 Task: Revoke all JWT-based tokens
Action: Mouse moved to (175, 125)
Screenshot: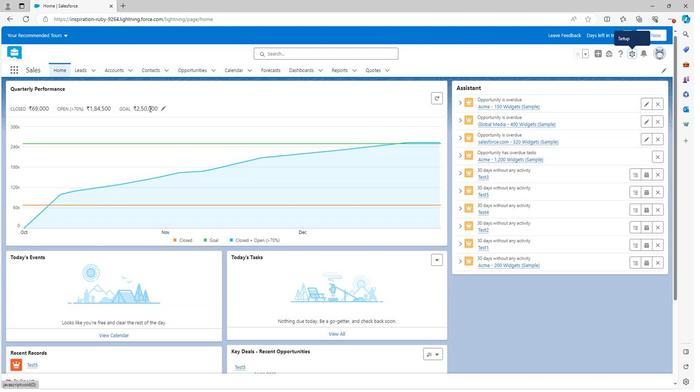
Action: Mouse scrolled (175, 125) with delta (0, 0)
Screenshot: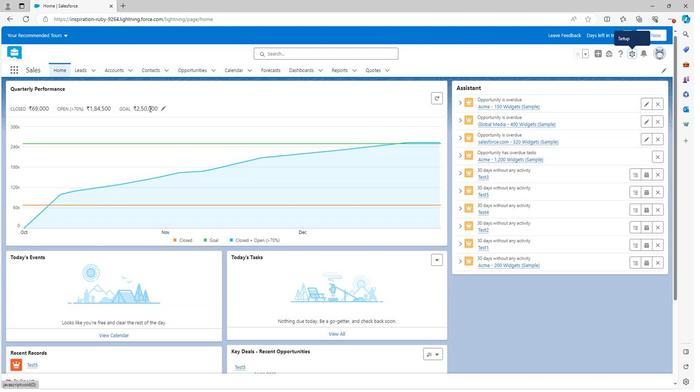 
Action: Mouse scrolled (175, 125) with delta (0, 0)
Screenshot: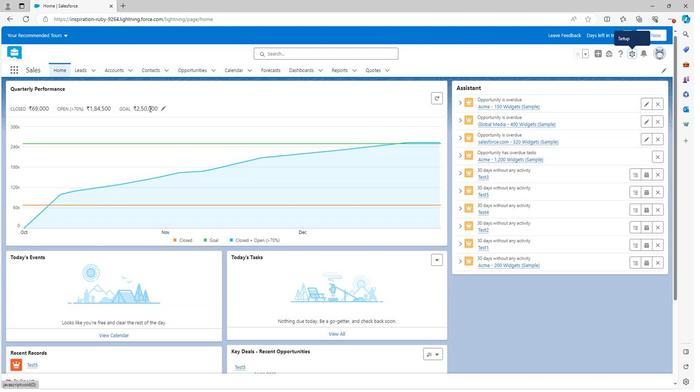 
Action: Mouse moved to (175, 125)
Screenshot: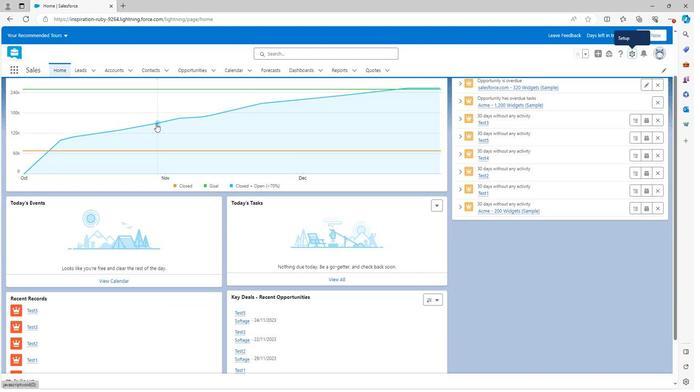 
Action: Mouse scrolled (175, 125) with delta (0, 0)
Screenshot: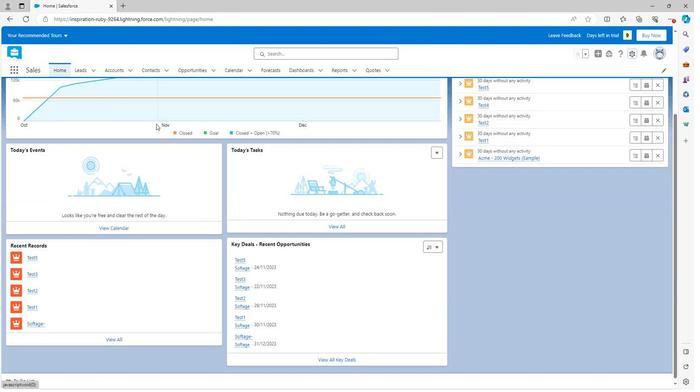 
Action: Mouse scrolled (175, 125) with delta (0, 0)
Screenshot: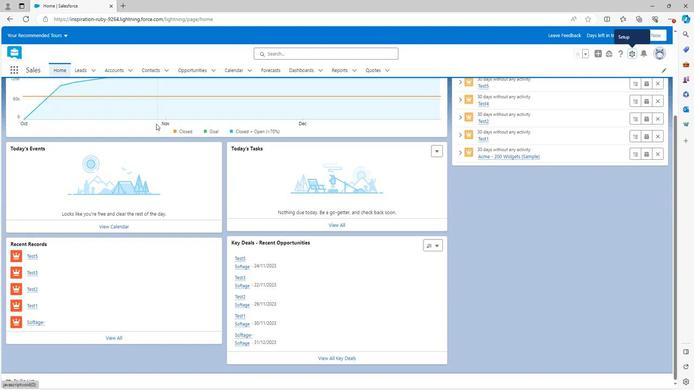 
Action: Mouse scrolled (175, 126) with delta (0, 0)
Screenshot: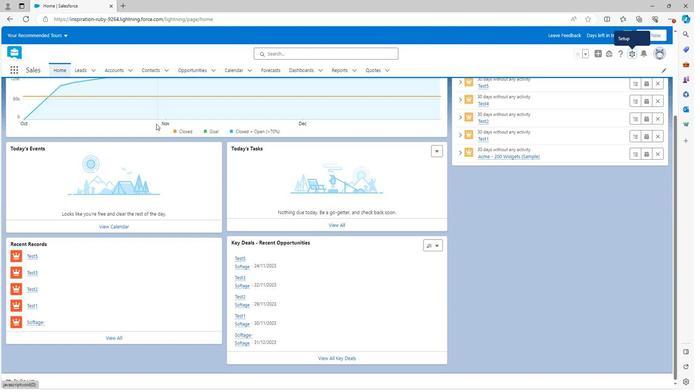 
Action: Mouse scrolled (175, 126) with delta (0, 0)
Screenshot: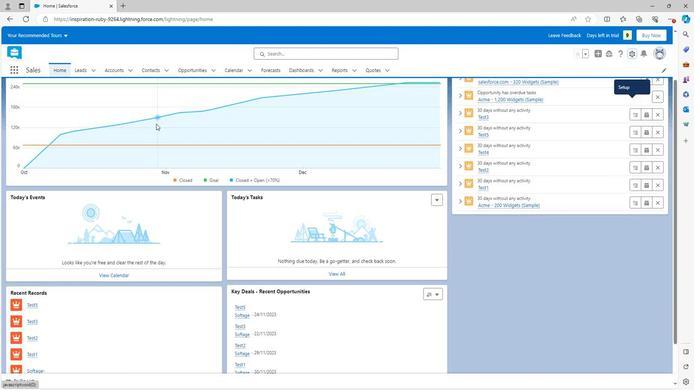 
Action: Mouse scrolled (175, 126) with delta (0, 0)
Screenshot: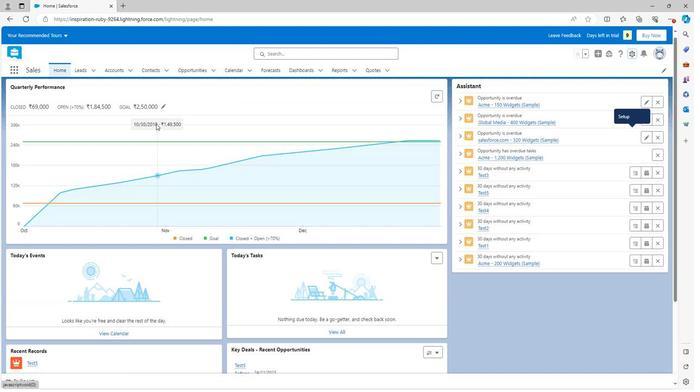 
Action: Mouse moved to (672, 56)
Screenshot: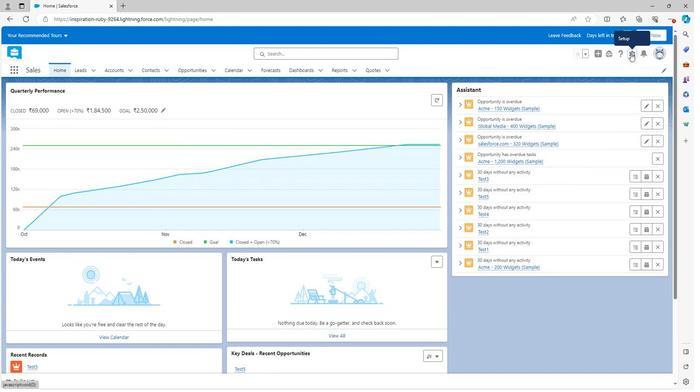 
Action: Mouse pressed left at (672, 56)
Screenshot: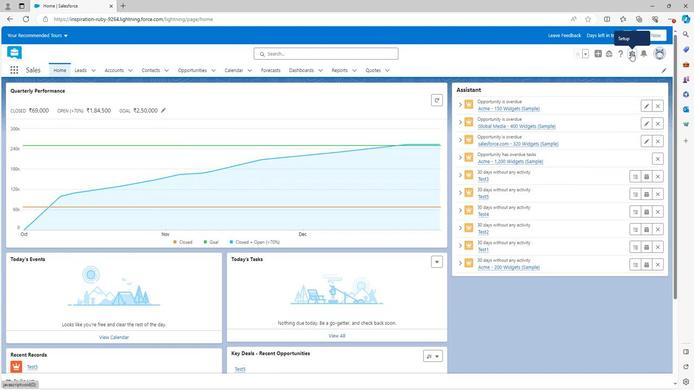 
Action: Mouse moved to (636, 77)
Screenshot: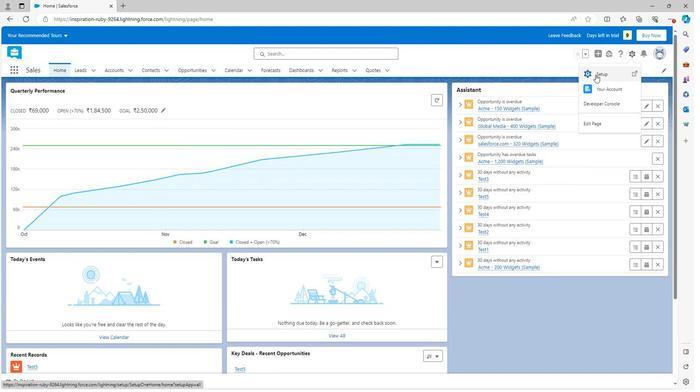 
Action: Mouse pressed left at (636, 77)
Screenshot: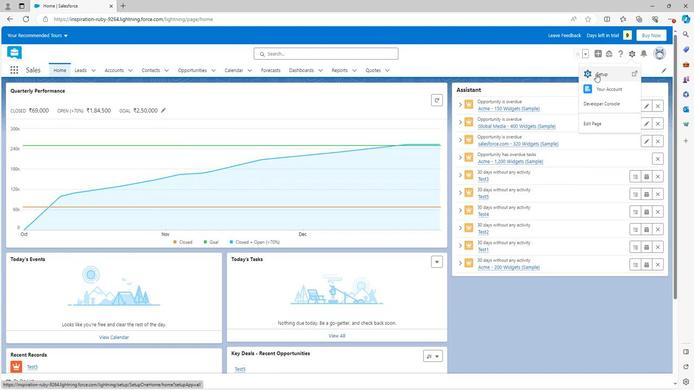 
Action: Mouse moved to (55, 274)
Screenshot: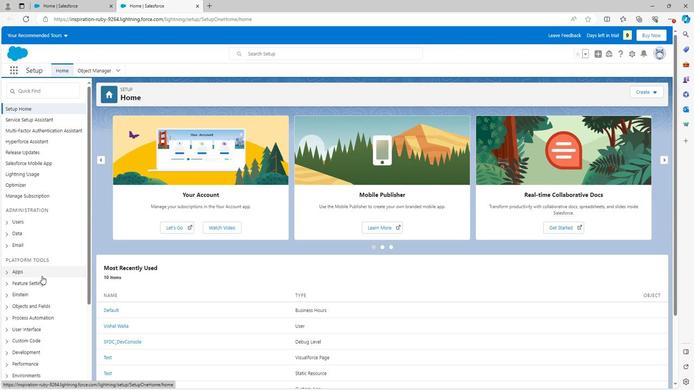 
Action: Mouse scrolled (55, 274) with delta (0, 0)
Screenshot: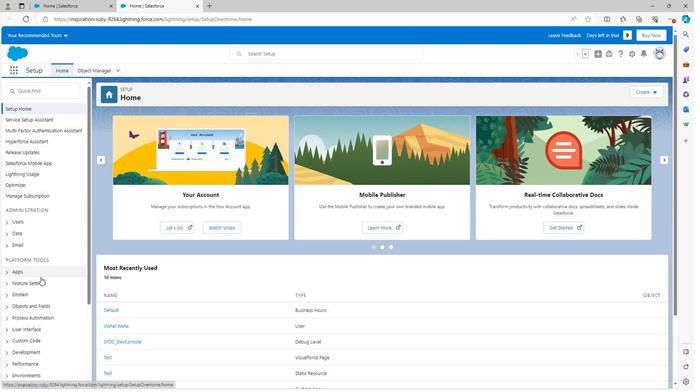 
Action: Mouse scrolled (55, 274) with delta (0, 0)
Screenshot: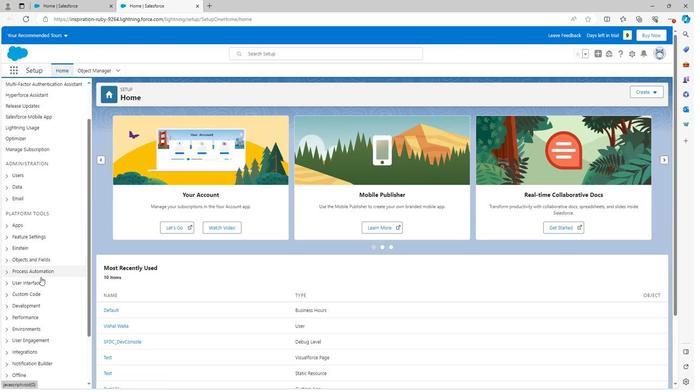 
Action: Mouse moved to (53, 273)
Screenshot: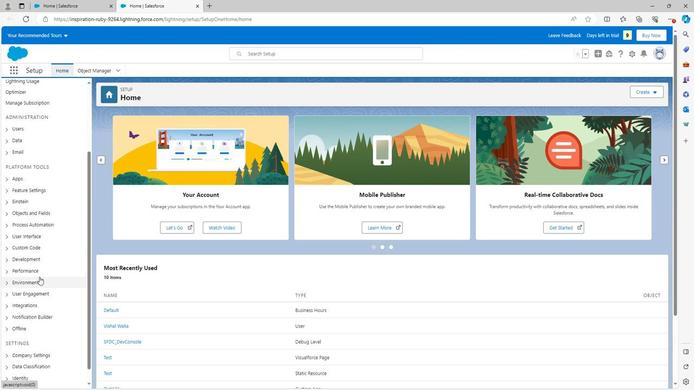 
Action: Mouse scrolled (53, 273) with delta (0, 0)
Screenshot: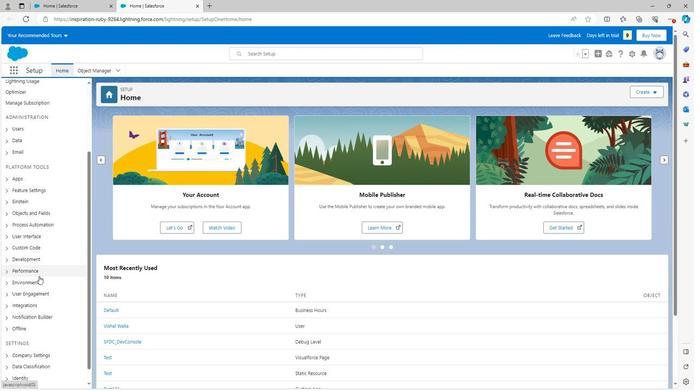
Action: Mouse scrolled (53, 273) with delta (0, 0)
Screenshot: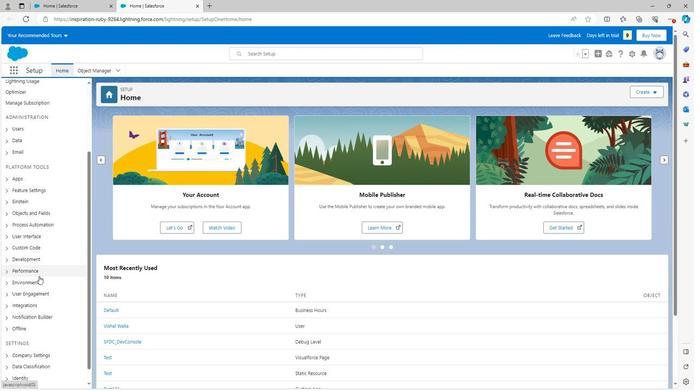 
Action: Mouse scrolled (53, 273) with delta (0, 0)
Screenshot: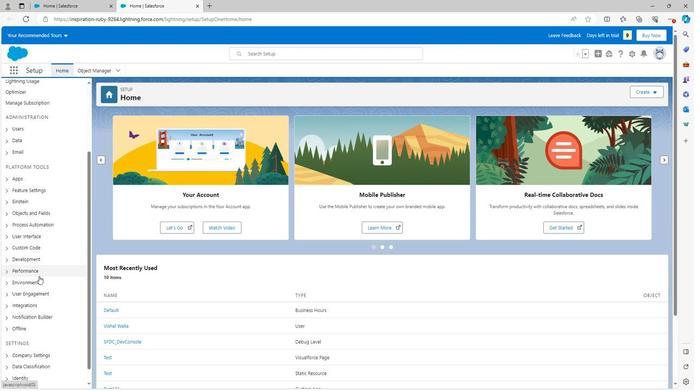 
Action: Mouse scrolled (53, 273) with delta (0, 0)
Screenshot: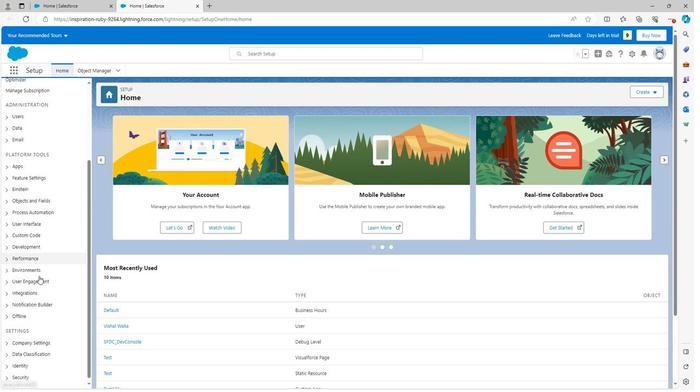 
Action: Mouse moved to (19, 359)
Screenshot: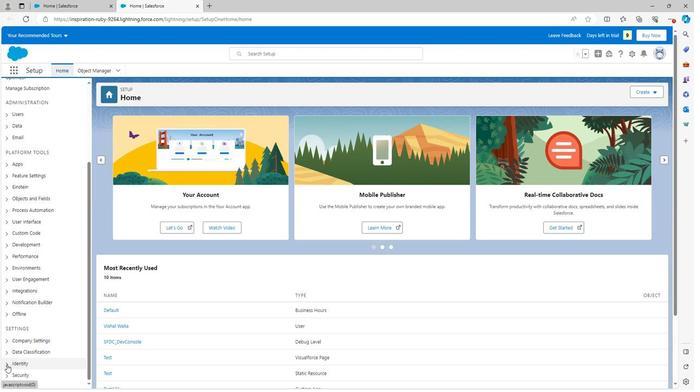 
Action: Mouse pressed left at (19, 359)
Screenshot: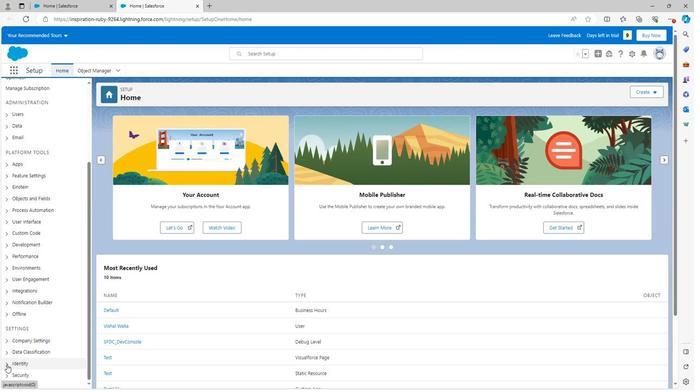
Action: Mouse scrolled (19, 359) with delta (0, 0)
Screenshot: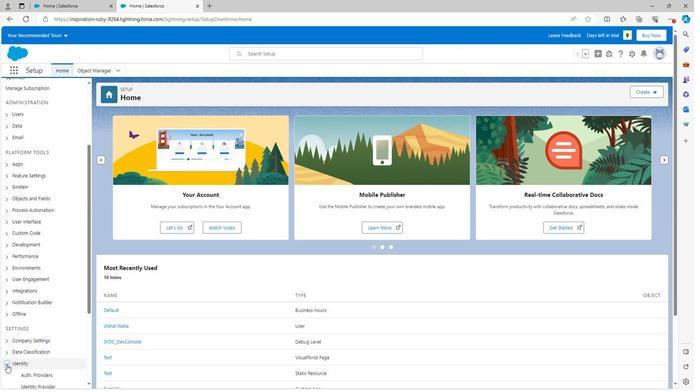 
Action: Mouse scrolled (19, 359) with delta (0, 0)
Screenshot: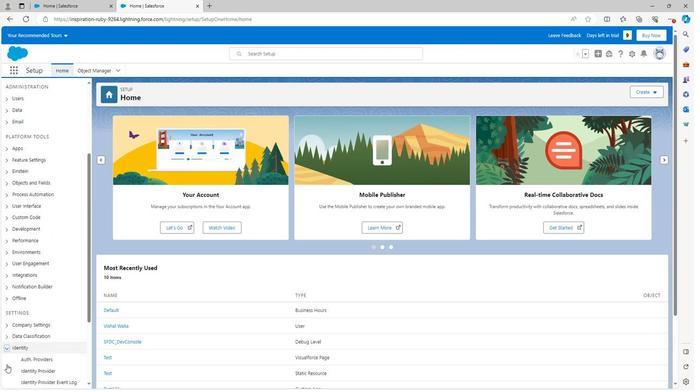 
Action: Mouse scrolled (19, 359) with delta (0, 0)
Screenshot: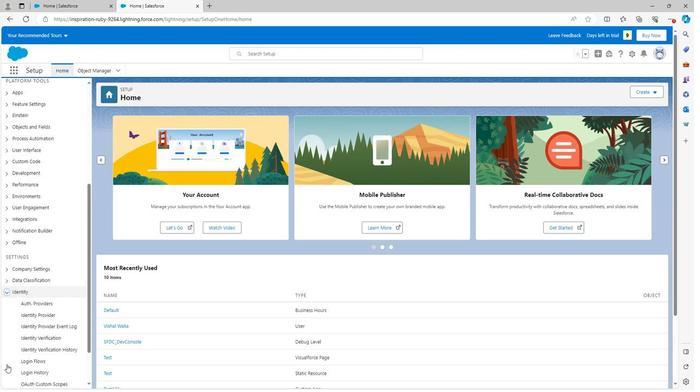 
Action: Mouse scrolled (19, 359) with delta (0, 0)
Screenshot: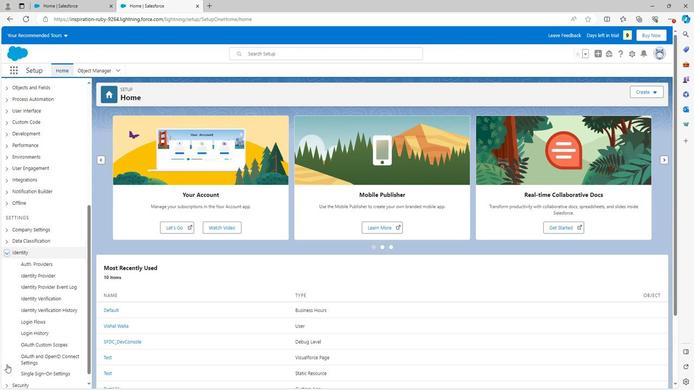 
Action: Mouse scrolled (19, 359) with delta (0, 0)
Screenshot: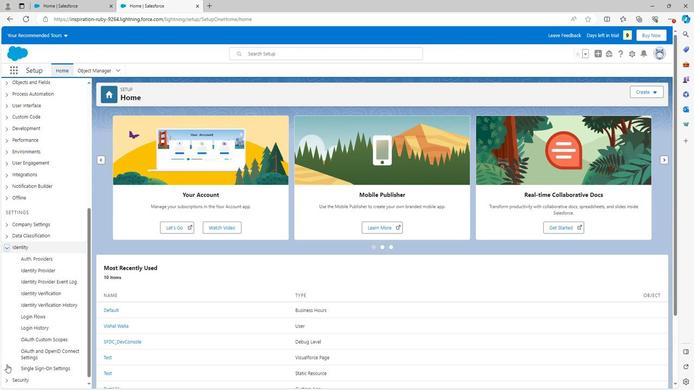 
Action: Mouse moved to (50, 344)
Screenshot: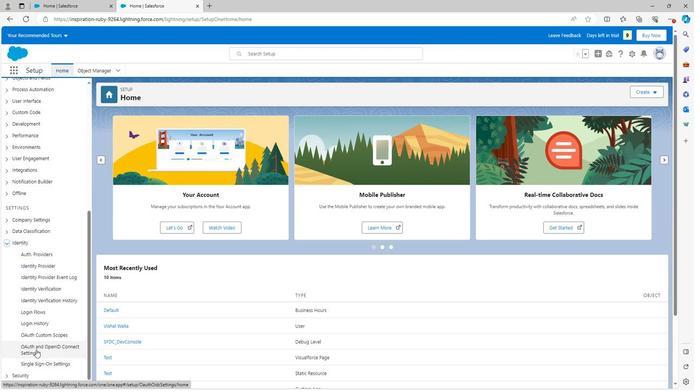 
Action: Mouse pressed left at (50, 344)
Screenshot: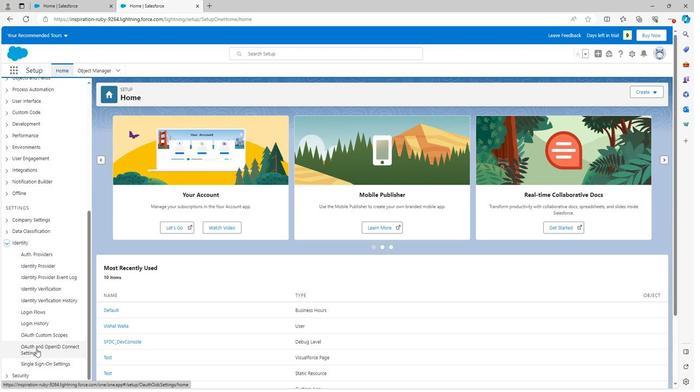 
Action: Mouse moved to (163, 326)
Screenshot: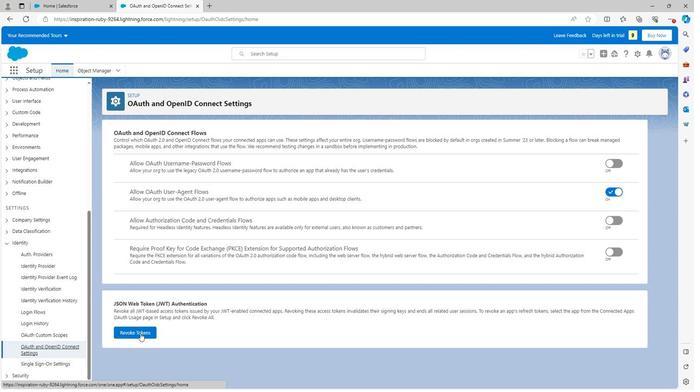 
Action: Mouse pressed left at (163, 326)
Screenshot: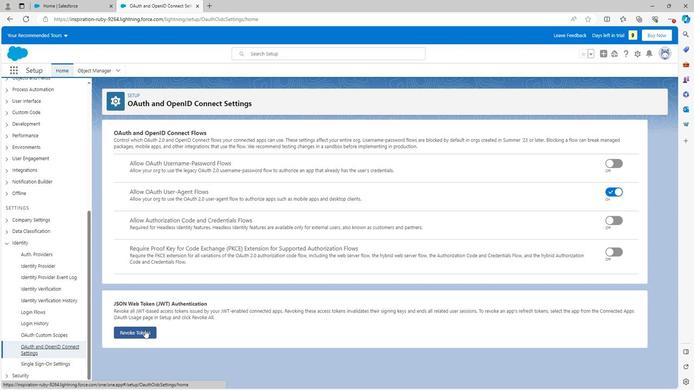 
Action: Mouse moved to (467, 220)
Screenshot: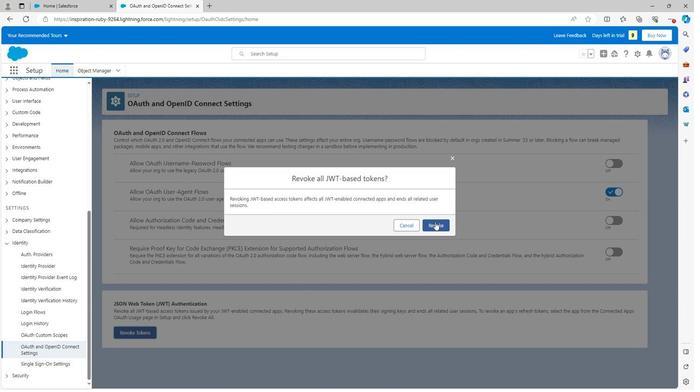 
Action: Mouse pressed left at (467, 220)
Screenshot: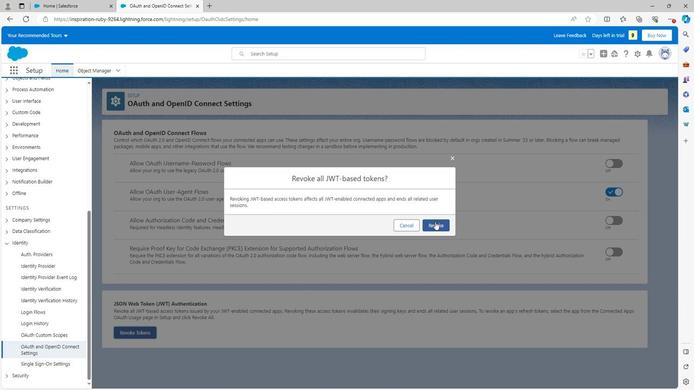 
Action: Mouse moved to (362, 228)
Screenshot: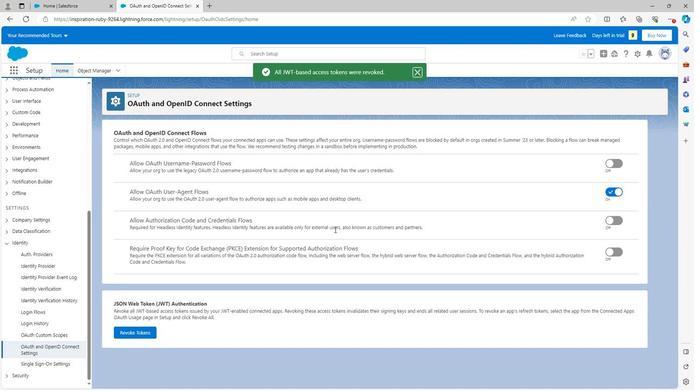 
Action: Mouse scrolled (362, 229) with delta (0, 0)
Screenshot: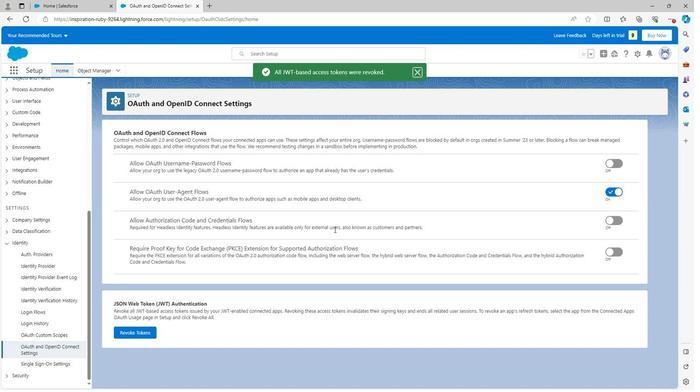 
Action: Mouse scrolled (362, 229) with delta (0, 0)
Screenshot: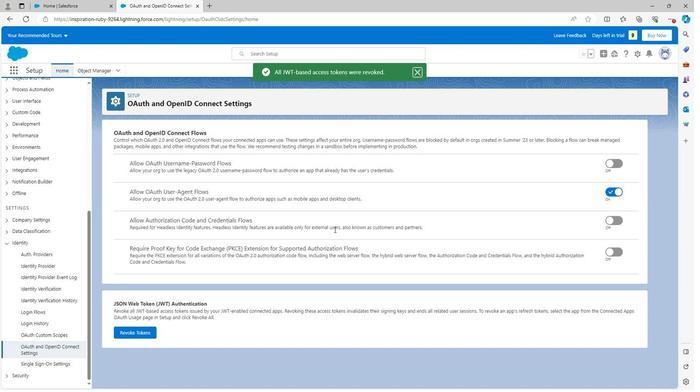 
Action: Mouse scrolled (362, 229) with delta (0, 0)
Screenshot: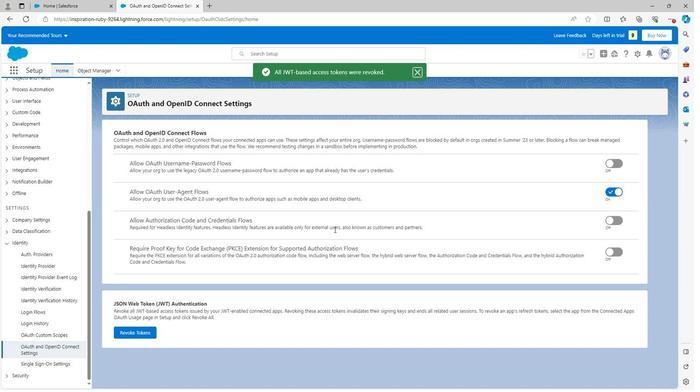 
Action: Mouse scrolled (362, 229) with delta (0, 0)
Screenshot: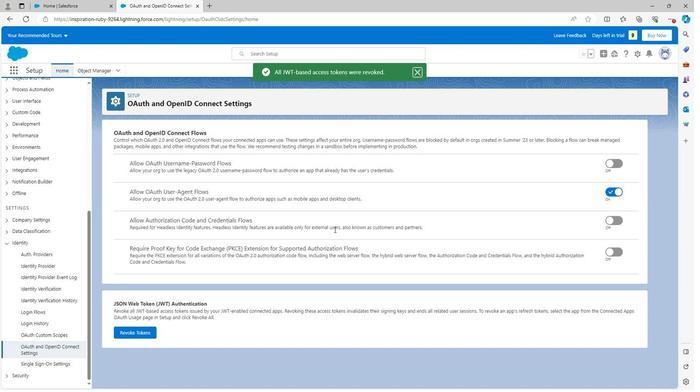 
Action: Mouse scrolled (362, 229) with delta (0, 0)
Screenshot: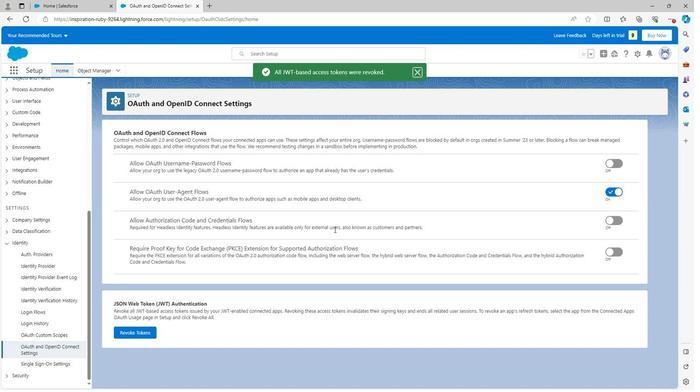 
Action: Mouse moved to (70, 258)
Screenshot: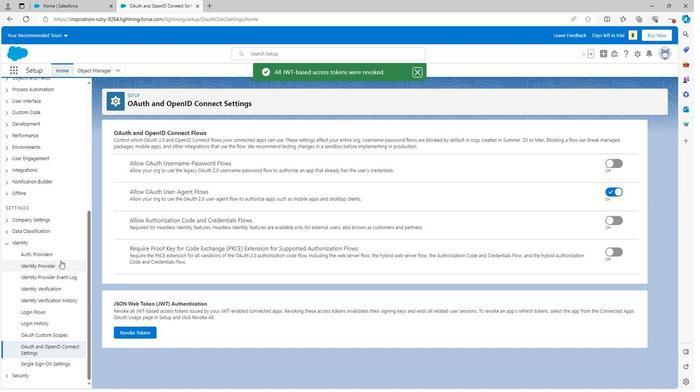 
Action: Mouse scrolled (70, 258) with delta (0, 0)
Screenshot: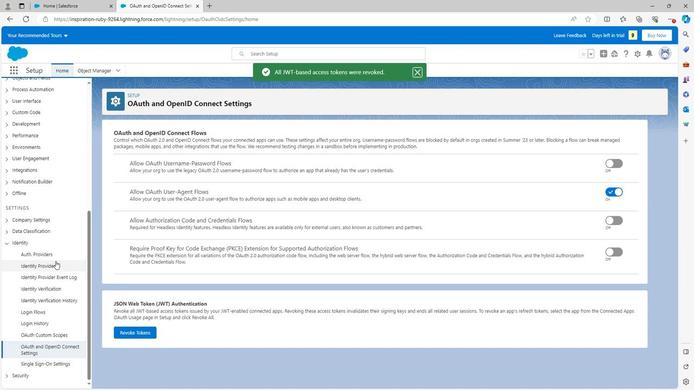 
Action: Mouse scrolled (70, 258) with delta (0, 0)
Screenshot: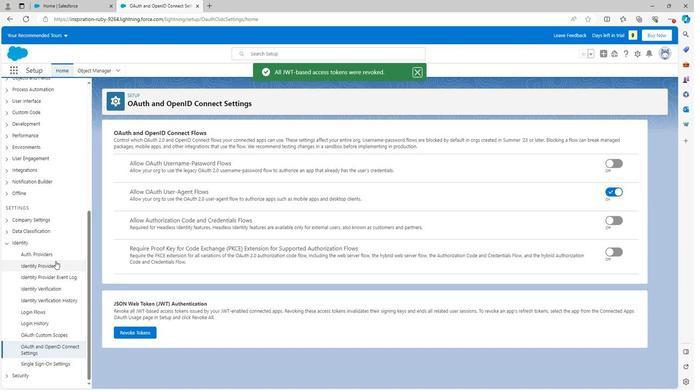 
Action: Mouse scrolled (70, 258) with delta (0, 0)
Screenshot: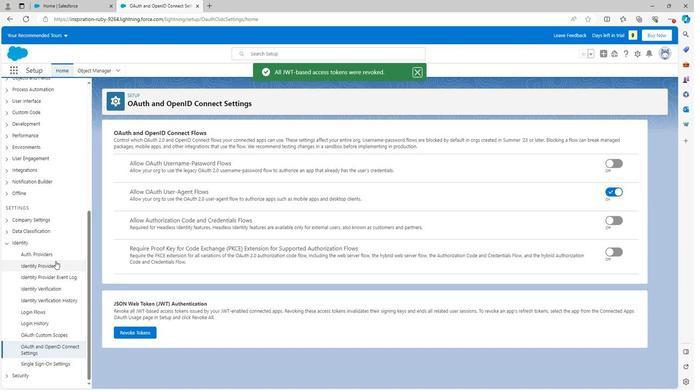 
Action: Mouse scrolled (70, 258) with delta (0, 0)
Screenshot: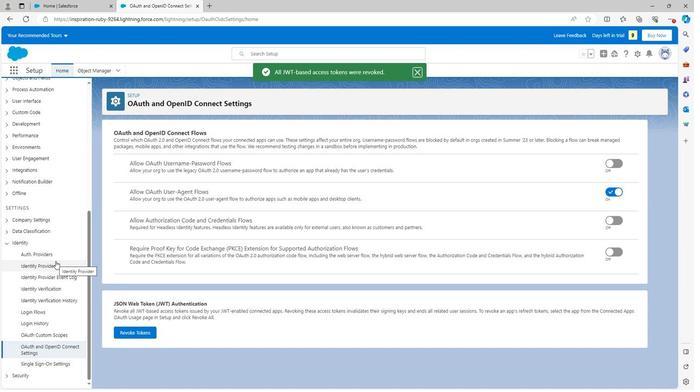 
Action: Mouse moved to (16, 242)
Screenshot: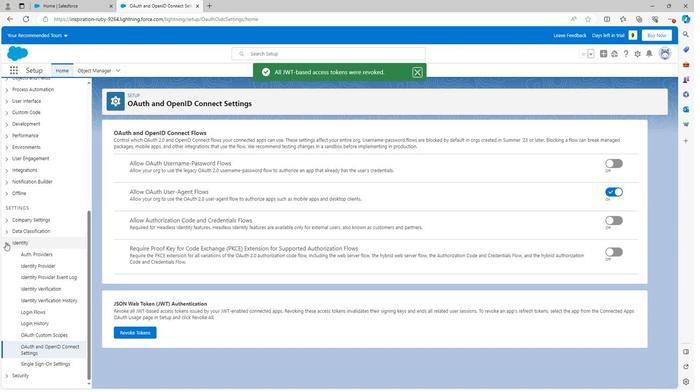 
Action: Mouse pressed left at (16, 242)
Screenshot: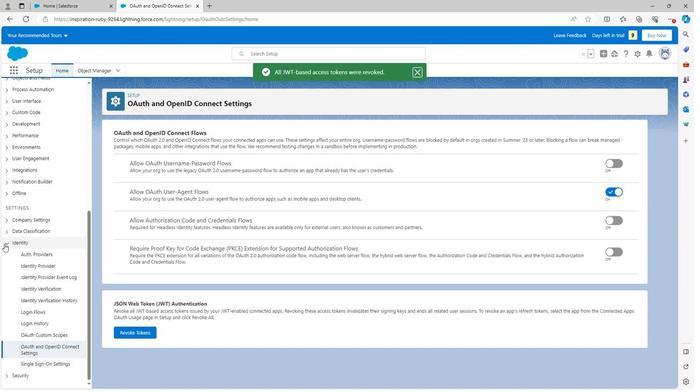 
Action: Mouse scrolled (16, 242) with delta (0, 0)
Screenshot: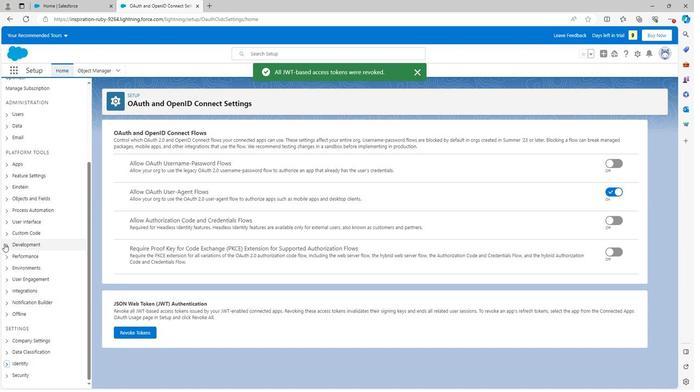 
Action: Mouse scrolled (16, 242) with delta (0, 0)
Screenshot: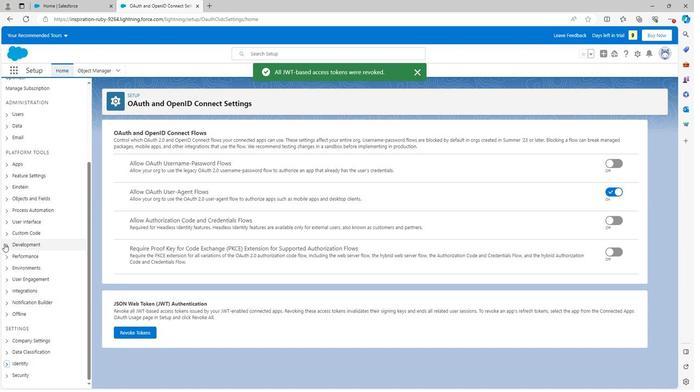 
Action: Mouse scrolled (16, 242) with delta (0, 0)
Screenshot: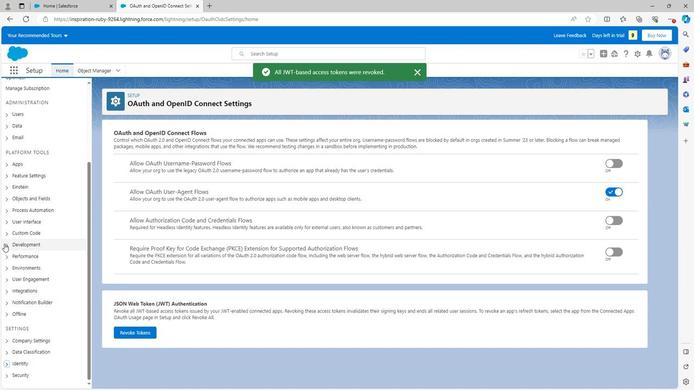 
Action: Mouse scrolled (16, 242) with delta (0, 0)
Screenshot: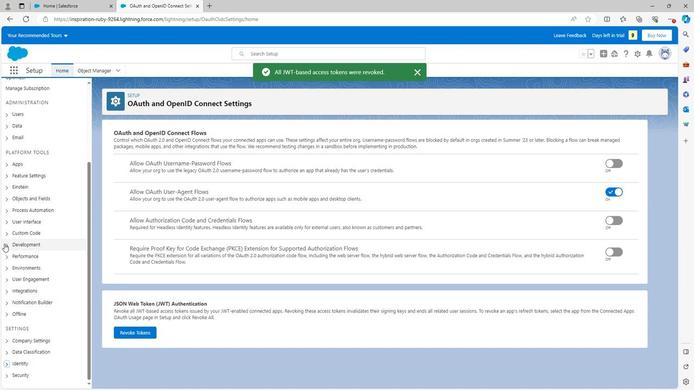 
Action: Mouse scrolled (16, 242) with delta (0, 0)
Screenshot: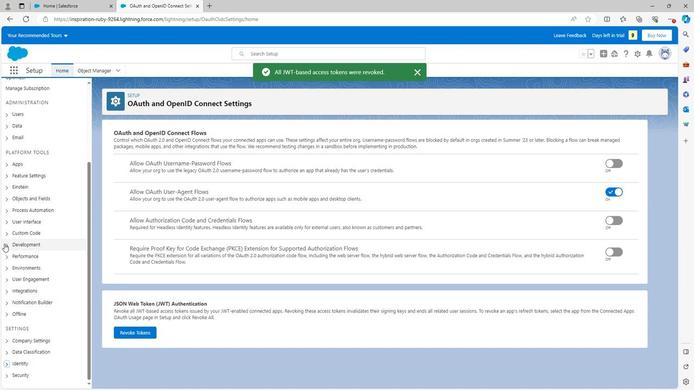 
Action: Mouse moved to (218, 255)
Screenshot: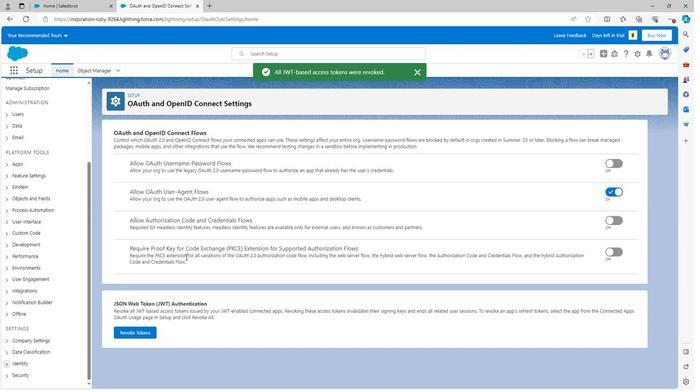 
Action: Mouse scrolled (218, 255) with delta (0, 0)
Screenshot: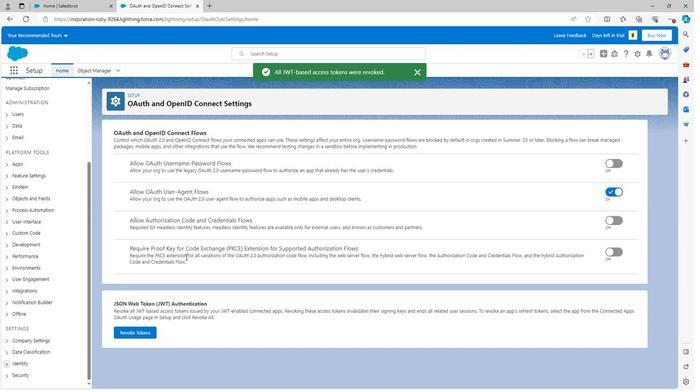 
Action: Mouse moved to (75, 247)
Screenshot: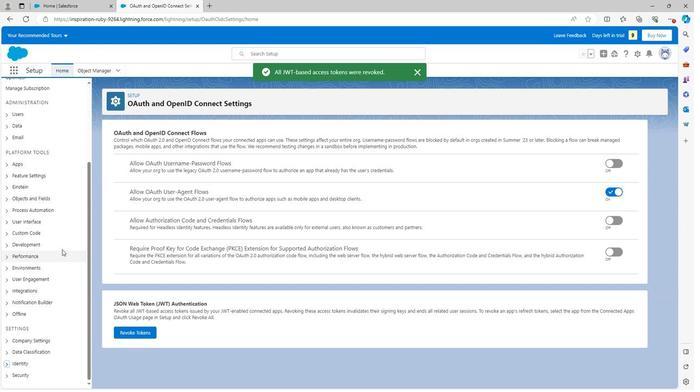 
Action: Mouse scrolled (75, 248) with delta (0, 0)
Screenshot: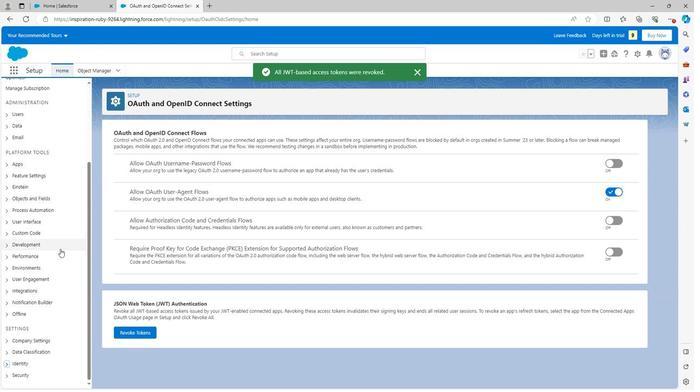 
Action: Mouse scrolled (75, 248) with delta (0, 0)
Screenshot: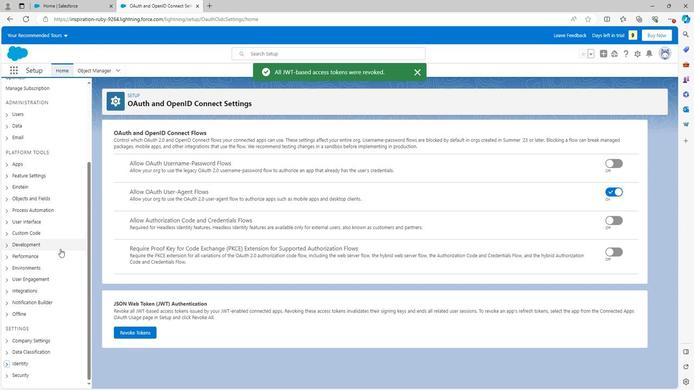
Action: Mouse scrolled (75, 248) with delta (0, 0)
Screenshot: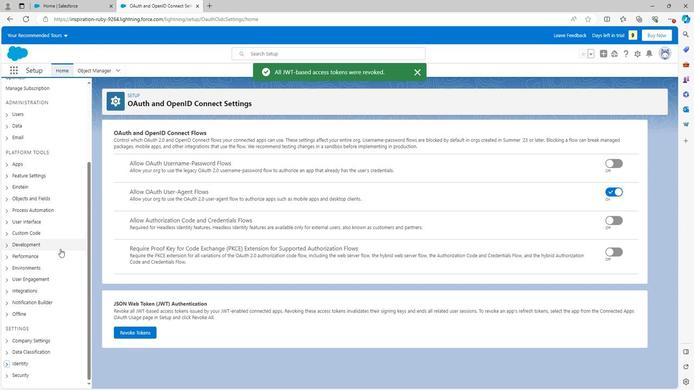 
Action: Mouse scrolled (75, 248) with delta (0, 0)
Screenshot: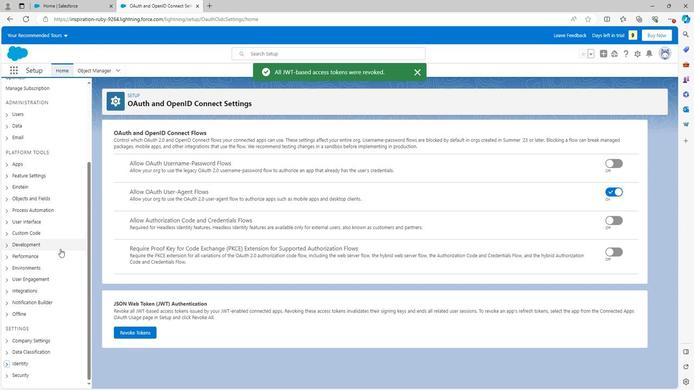 
Action: Mouse scrolled (75, 248) with delta (0, 0)
Screenshot: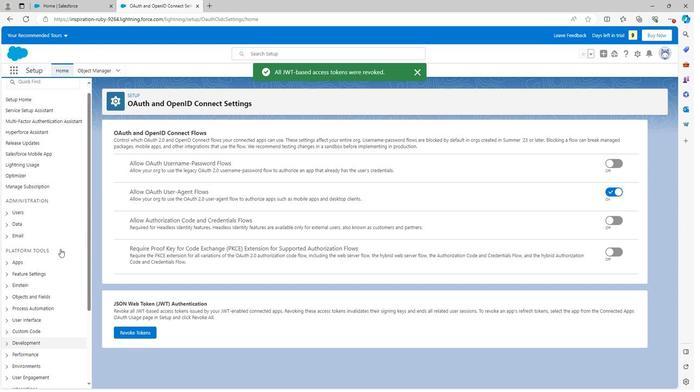 
Action: Mouse scrolled (75, 248) with delta (0, 0)
Screenshot: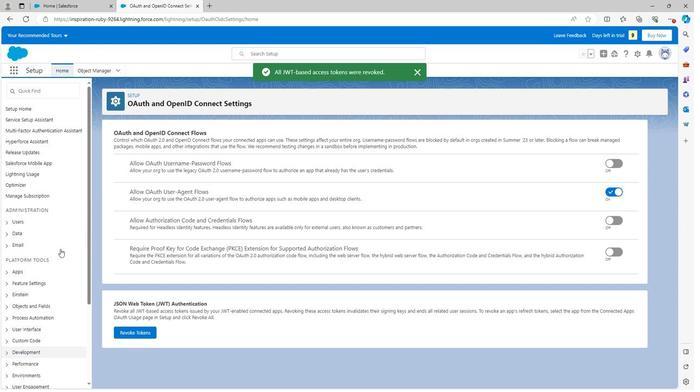 
Action: Mouse scrolled (75, 246) with delta (0, 0)
Screenshot: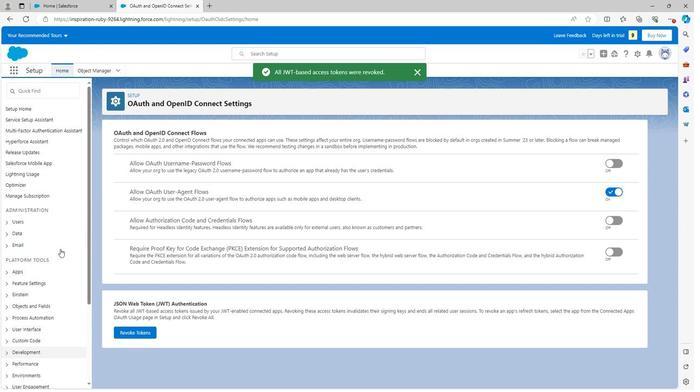 
Action: Mouse scrolled (75, 246) with delta (0, 0)
Screenshot: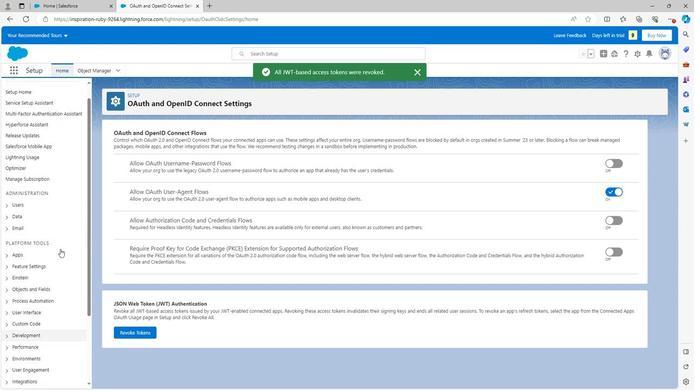 
Action: Mouse scrolled (75, 246) with delta (0, 0)
Screenshot: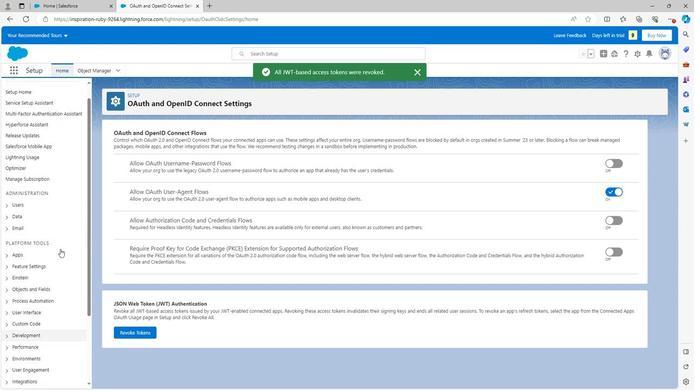 
Action: Mouse scrolled (75, 246) with delta (0, 0)
Screenshot: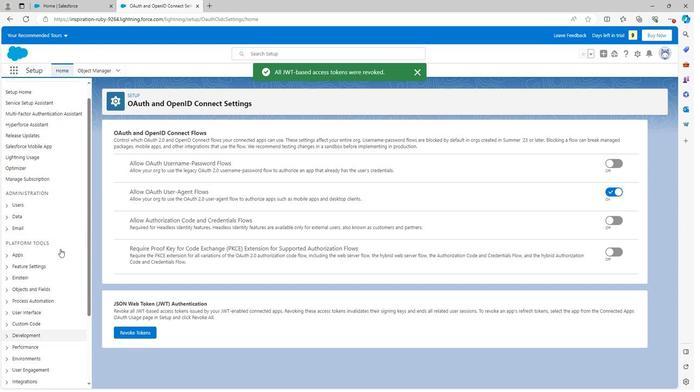
Action: Mouse scrolled (75, 246) with delta (0, 0)
Screenshot: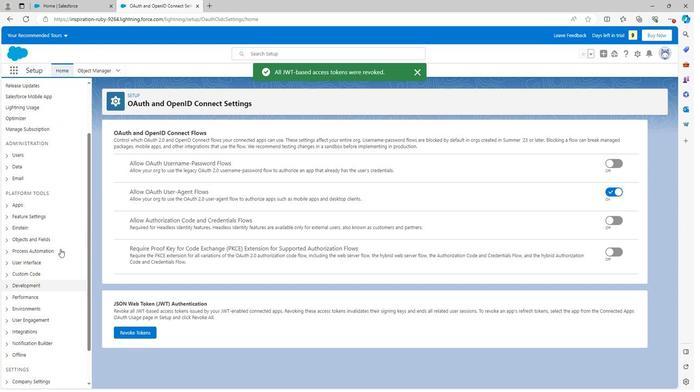 
Action: Mouse scrolled (75, 246) with delta (0, 0)
Screenshot: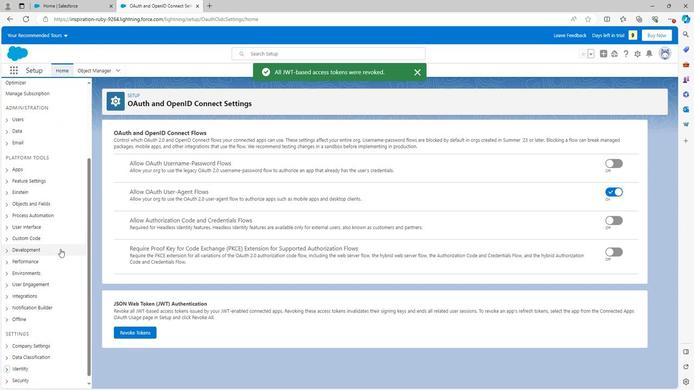 
Action: Mouse scrolled (75, 246) with delta (0, 0)
Screenshot: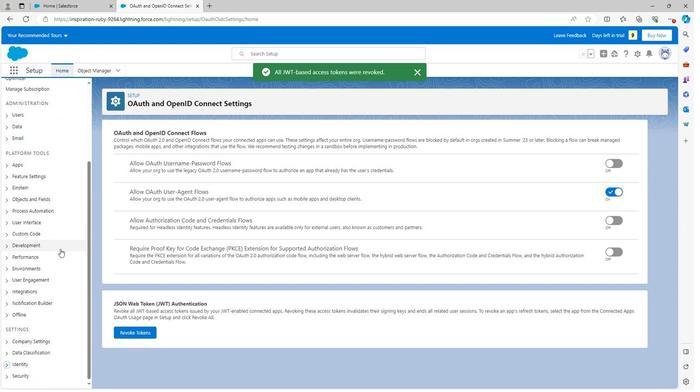
Action: Mouse scrolled (75, 246) with delta (0, 0)
Screenshot: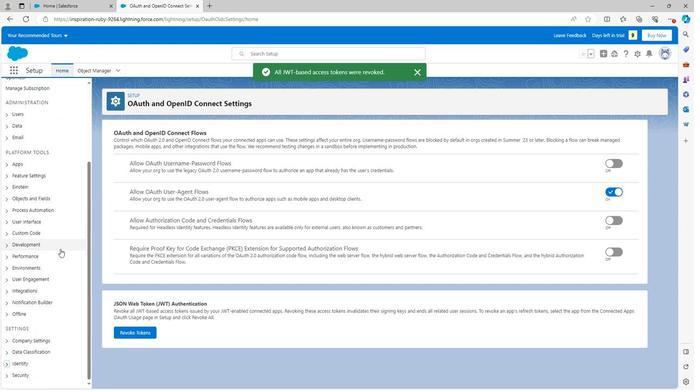 
Action: Mouse moved to (514, 204)
Screenshot: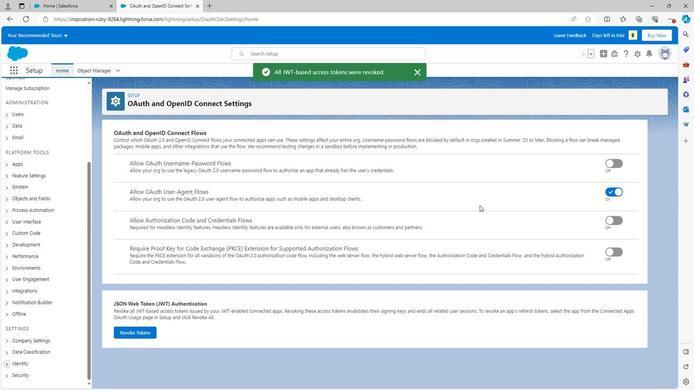 
Action: Mouse scrolled (514, 205) with delta (0, 0)
Screenshot: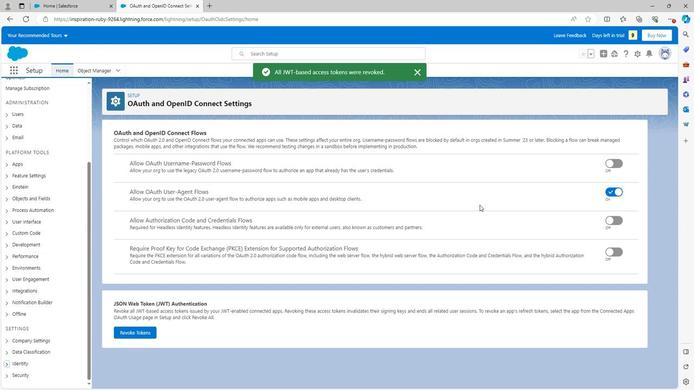 
Action: Mouse scrolled (514, 205) with delta (0, 0)
Screenshot: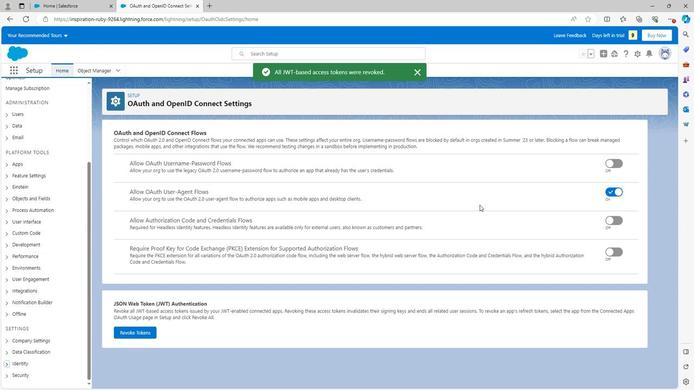 
Action: Mouse scrolled (514, 205) with delta (0, 0)
Screenshot: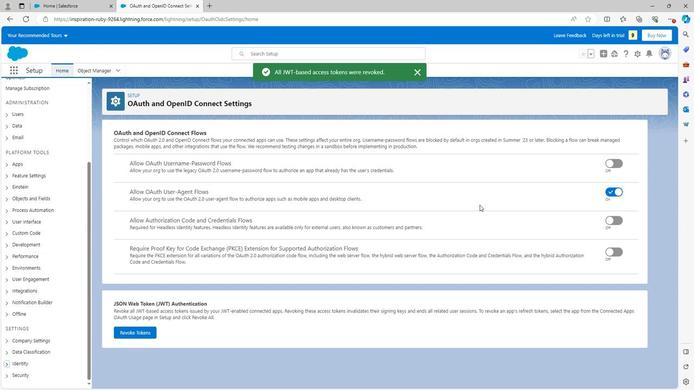 
Action: Mouse scrolled (514, 205) with delta (0, 0)
Screenshot: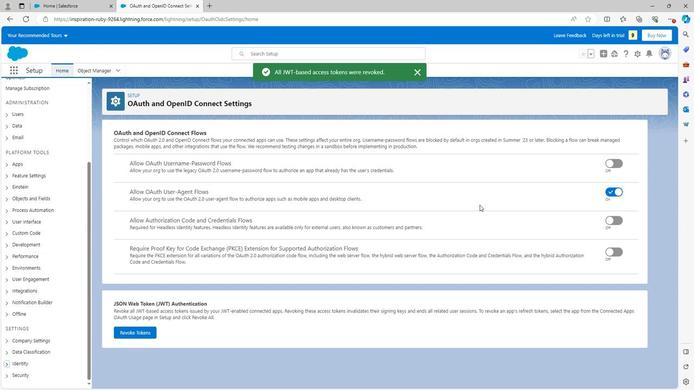 
Action: Mouse scrolled (514, 205) with delta (0, 0)
Screenshot: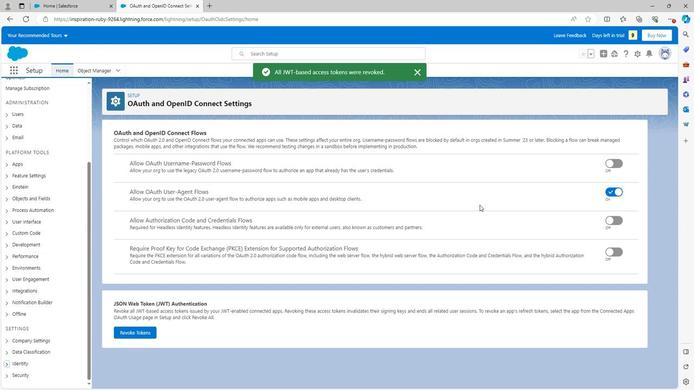 
Action: Mouse moved to (514, 199)
Screenshot: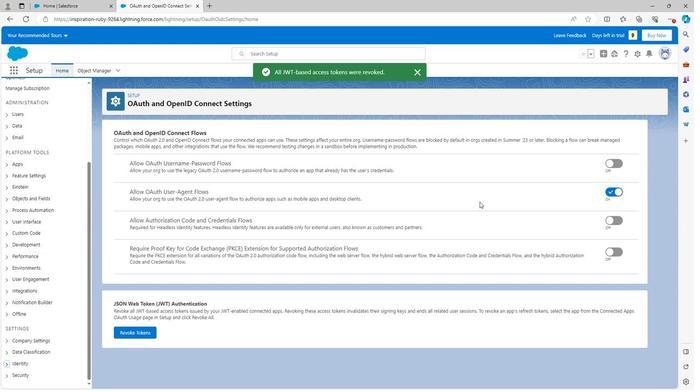 
